 Task: Check the sale-to-list ratio of spa in the last 5 years.
Action: Mouse moved to (877, 195)
Screenshot: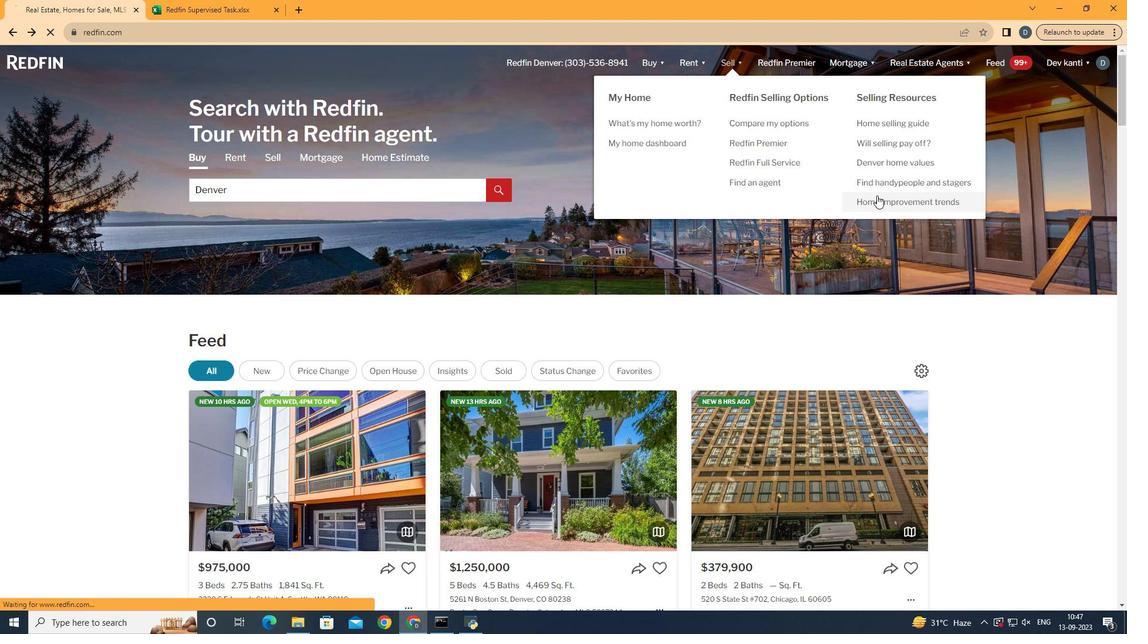 
Action: Mouse pressed left at (877, 195)
Screenshot: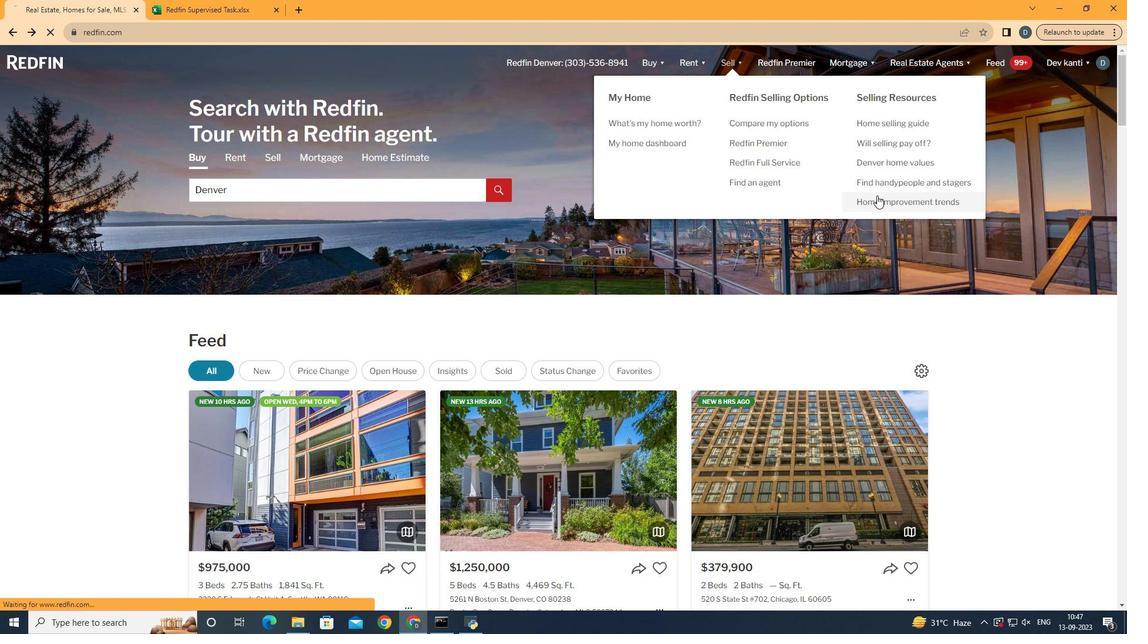 
Action: Mouse moved to (266, 220)
Screenshot: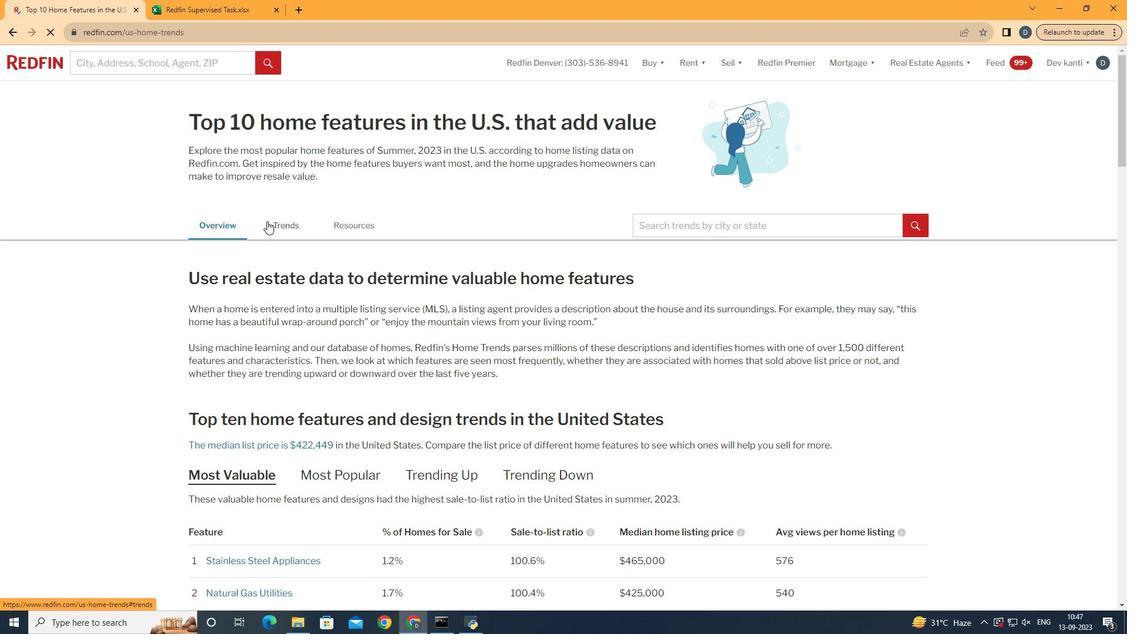 
Action: Mouse pressed left at (266, 220)
Screenshot: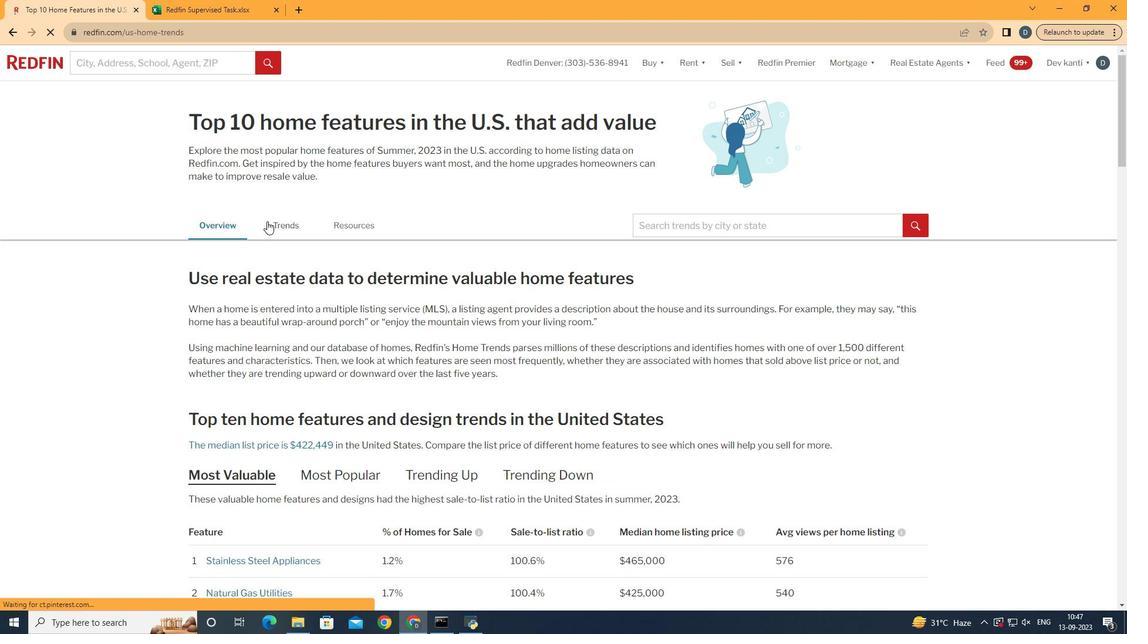 
Action: Mouse moved to (382, 357)
Screenshot: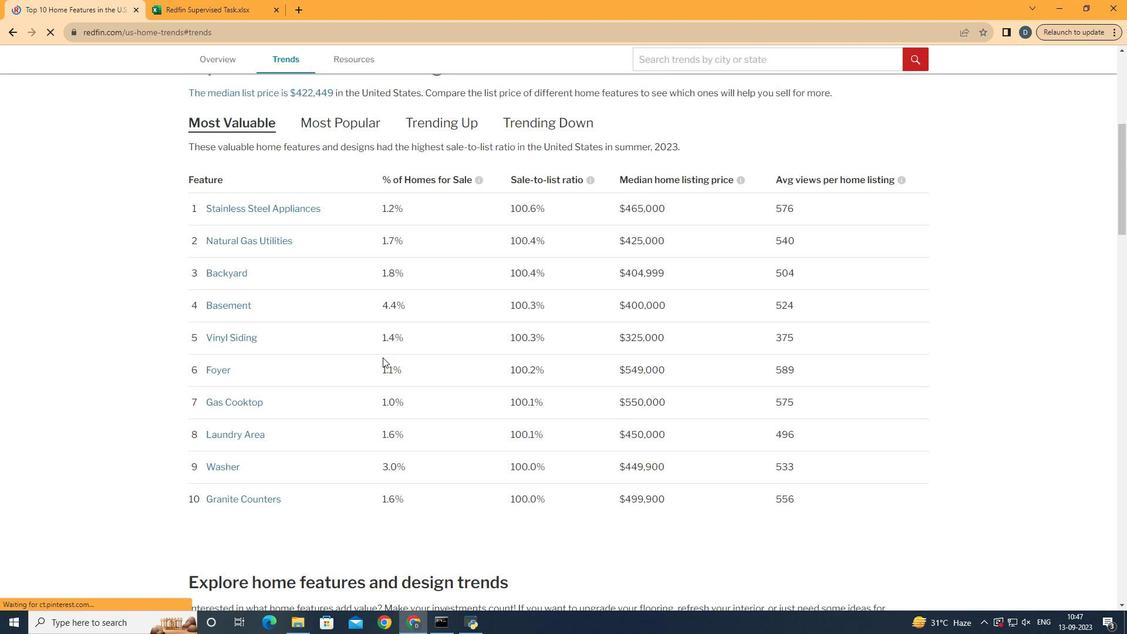 
Action: Mouse scrolled (382, 357) with delta (0, 0)
Screenshot: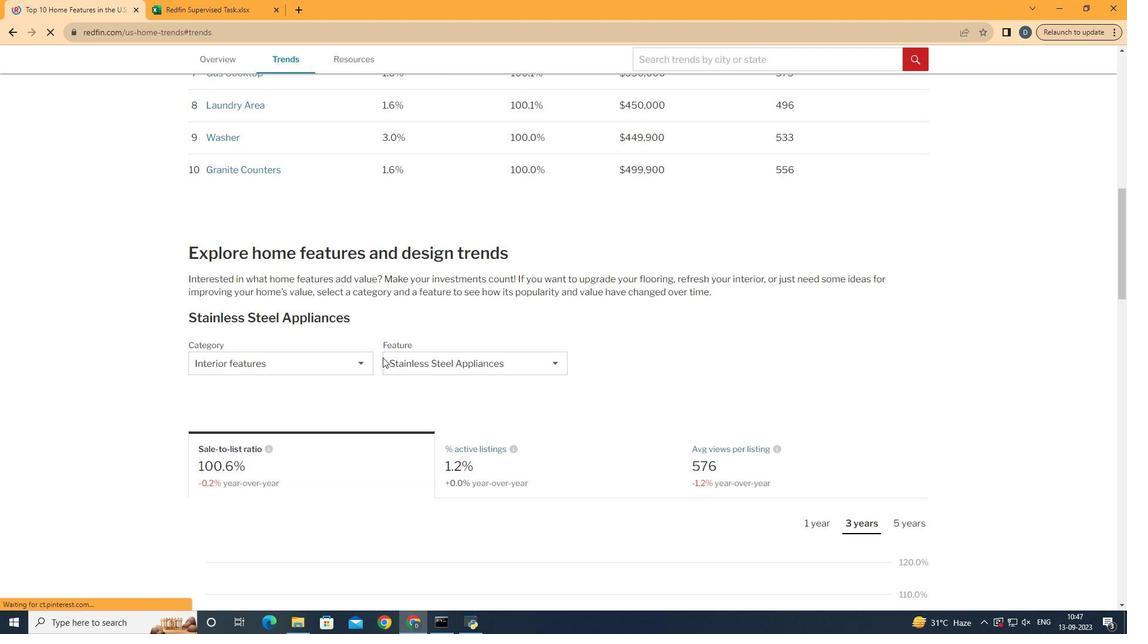 
Action: Mouse scrolled (382, 357) with delta (0, 0)
Screenshot: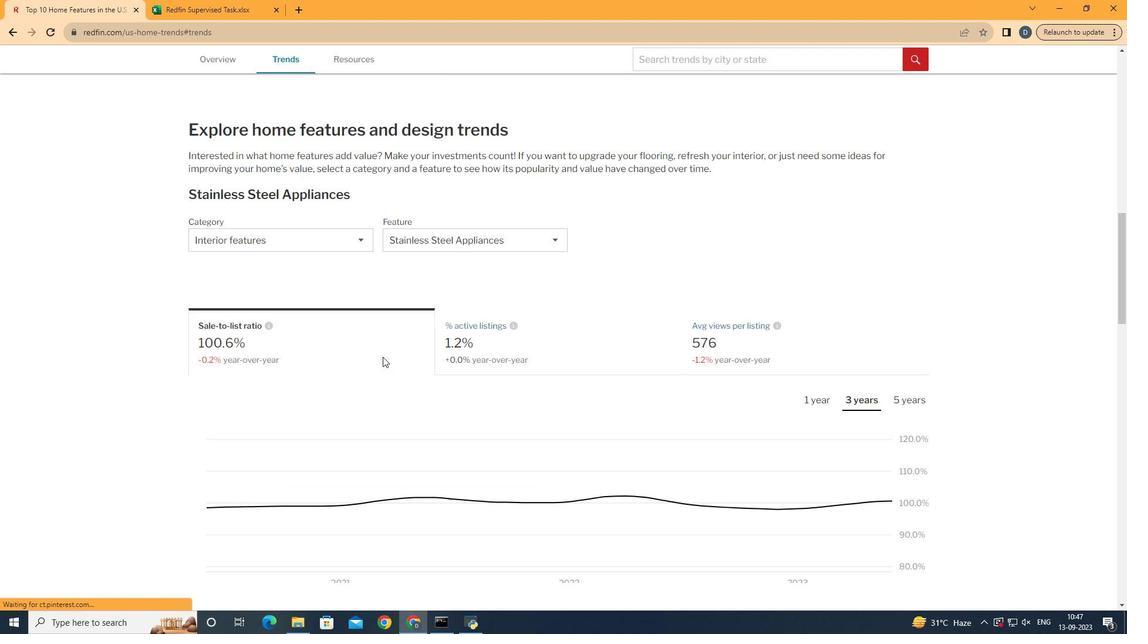 
Action: Mouse scrolled (382, 357) with delta (0, 0)
Screenshot: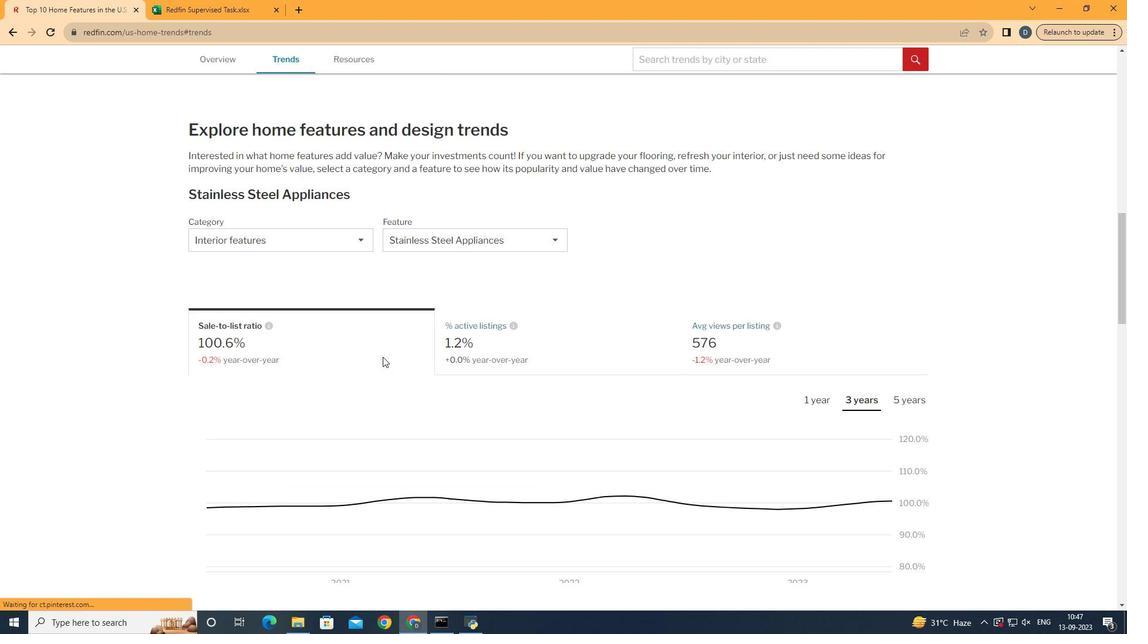 
Action: Mouse scrolled (382, 357) with delta (0, 0)
Screenshot: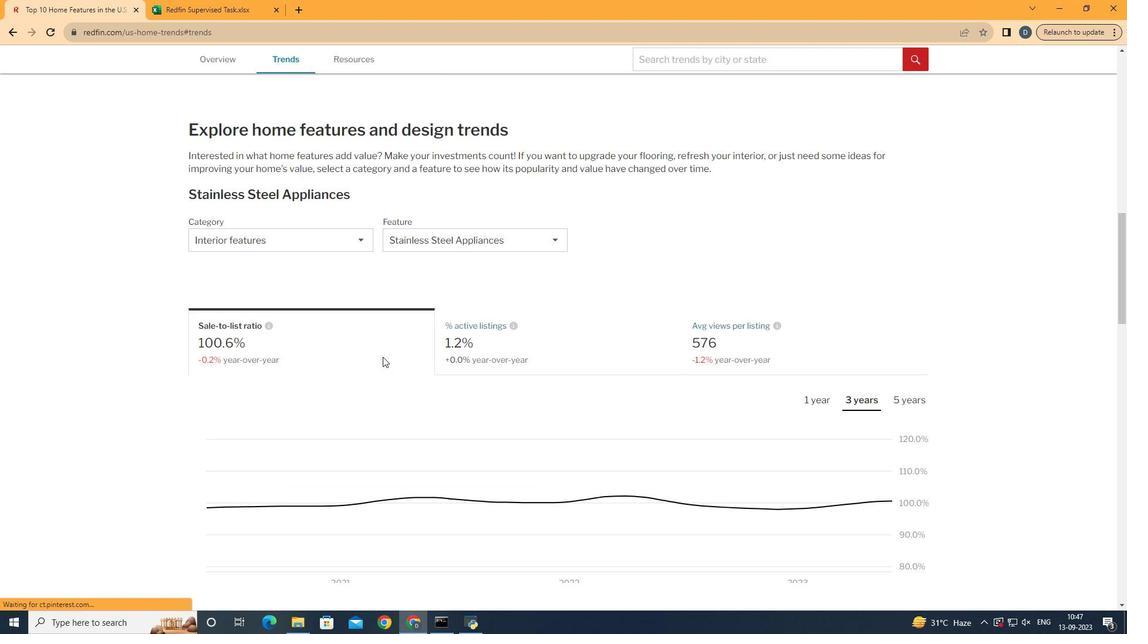 
Action: Mouse scrolled (382, 357) with delta (0, 0)
Screenshot: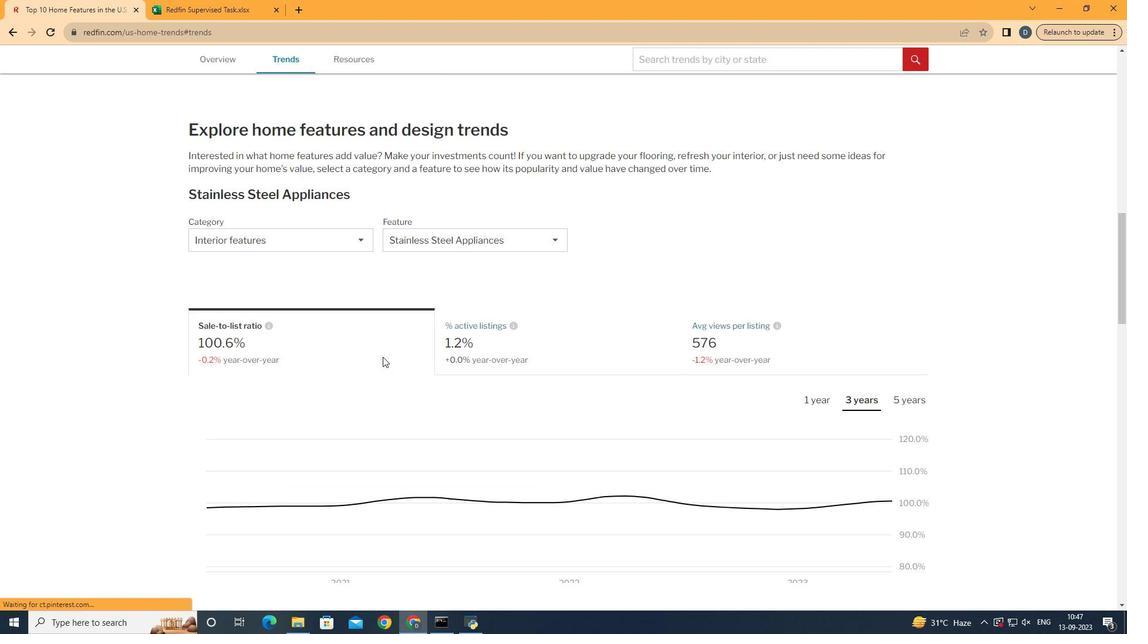 
Action: Mouse scrolled (382, 357) with delta (0, 0)
Screenshot: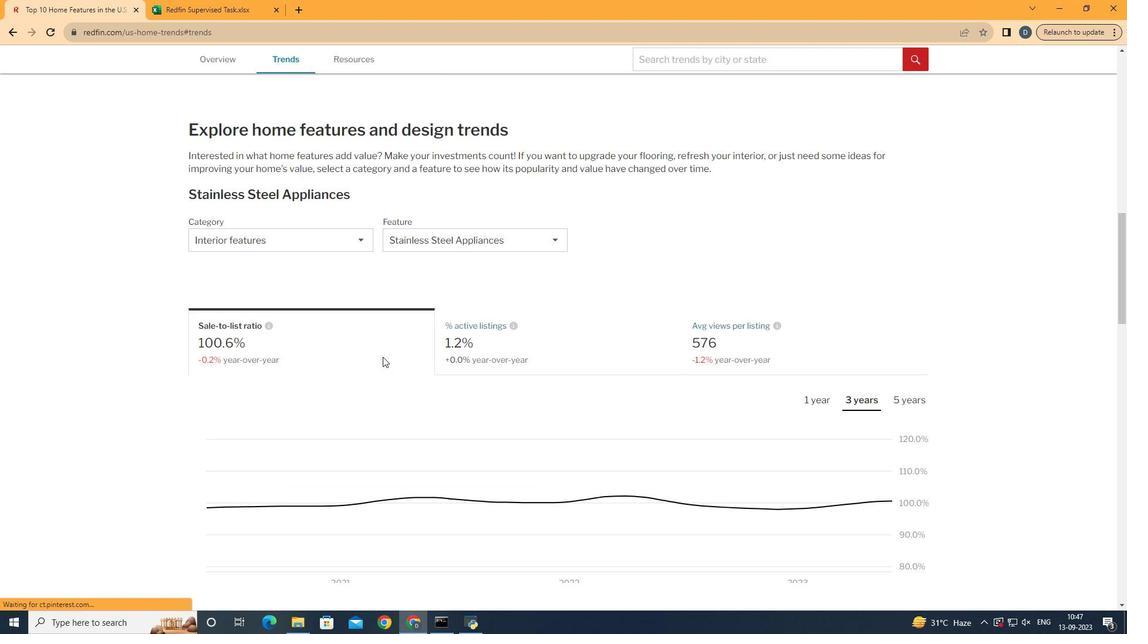 
Action: Mouse scrolled (382, 357) with delta (0, 0)
Screenshot: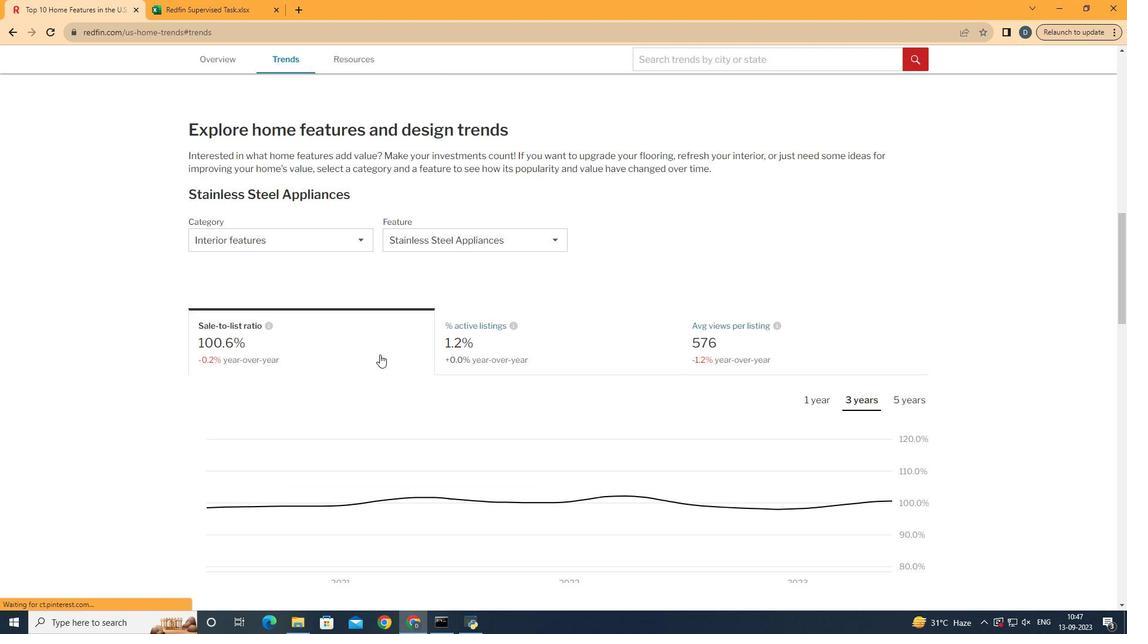 
Action: Mouse scrolled (382, 357) with delta (0, 0)
Screenshot: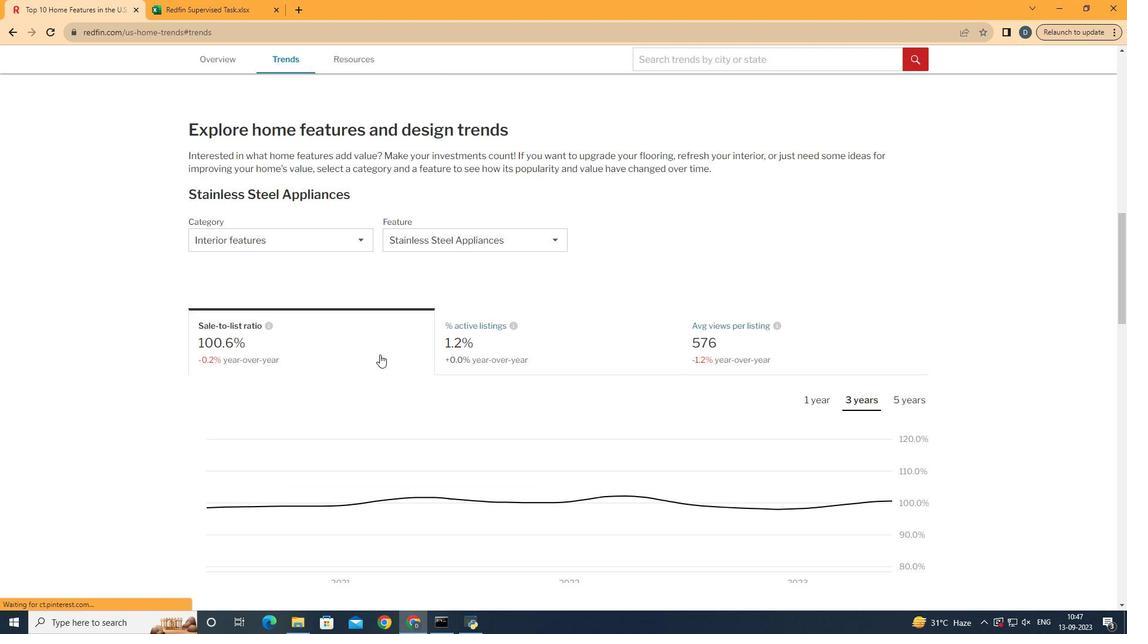 
Action: Mouse moved to (302, 232)
Screenshot: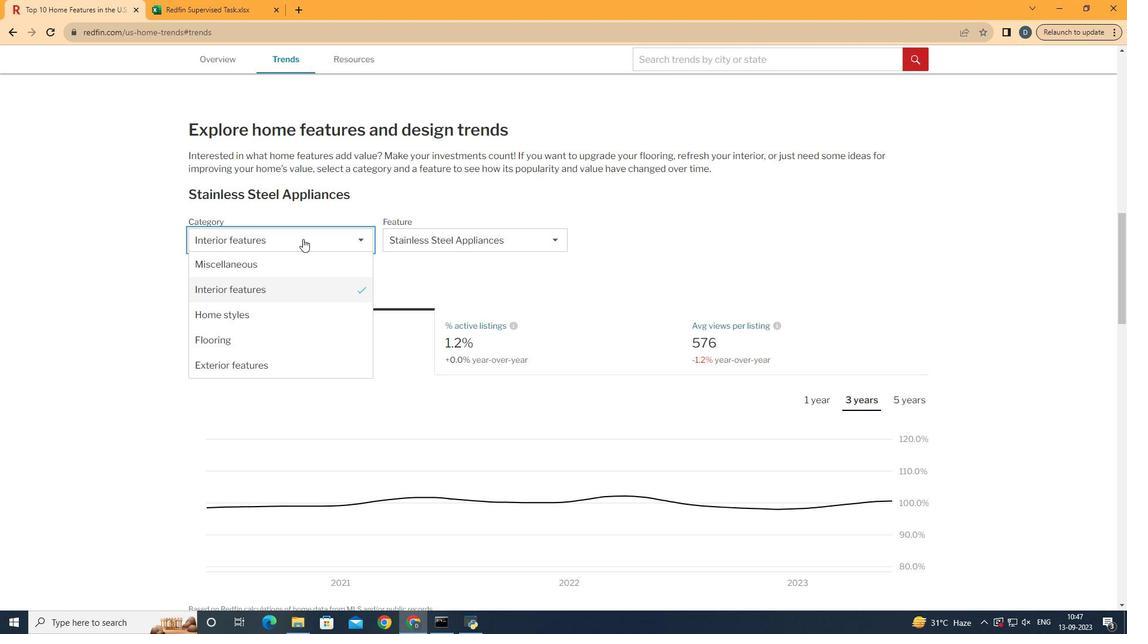 
Action: Mouse pressed left at (302, 232)
Screenshot: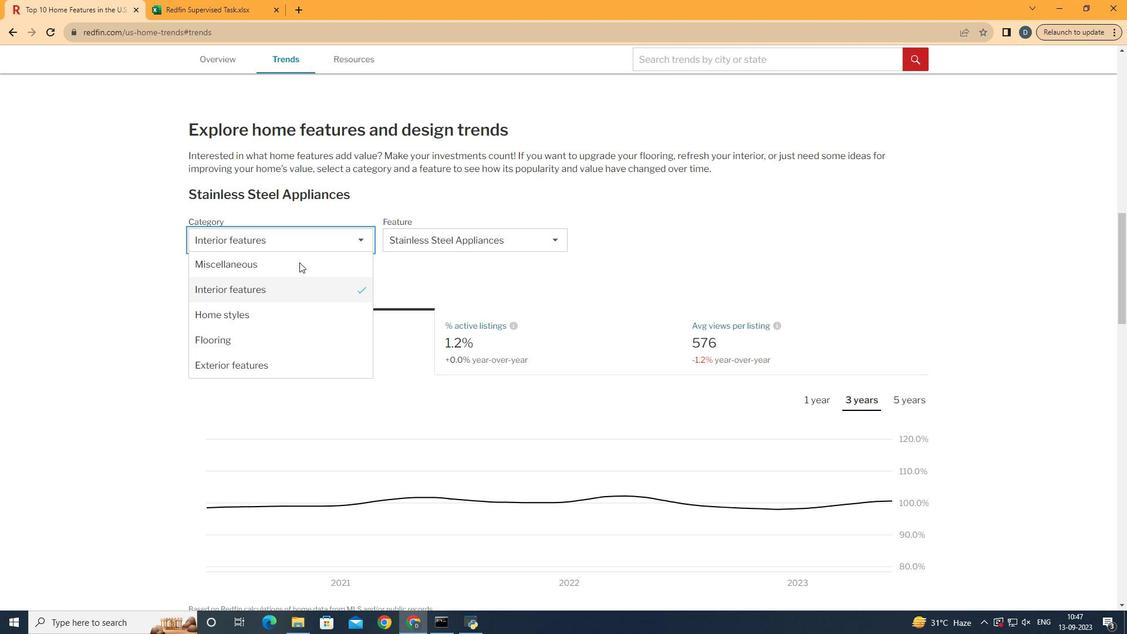 
Action: Mouse moved to (300, 285)
Screenshot: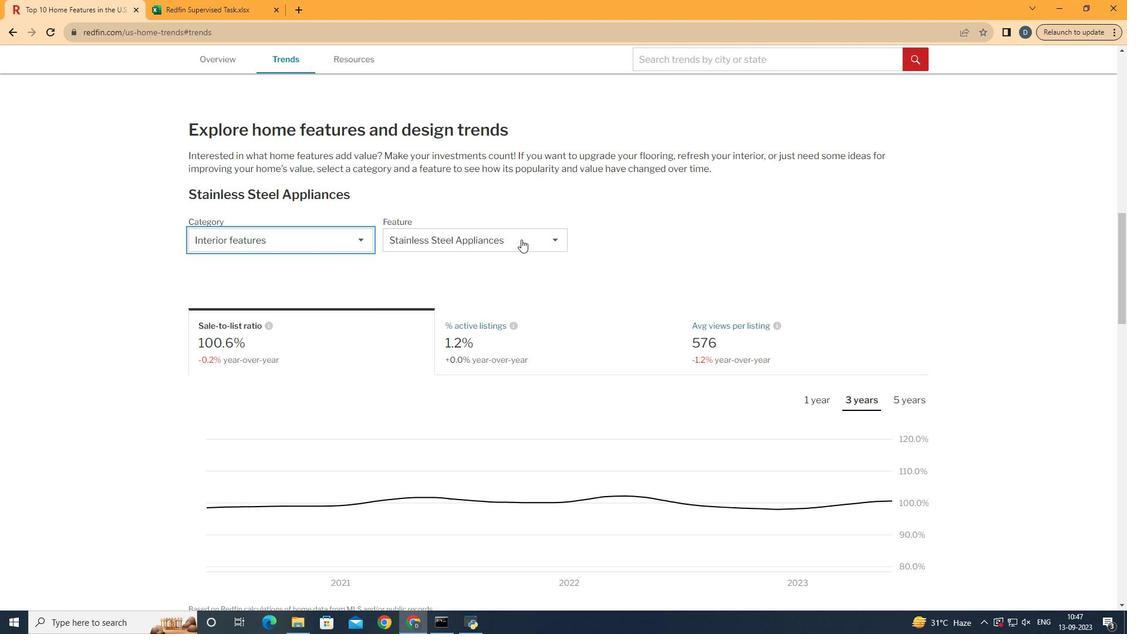 
Action: Mouse pressed left at (300, 285)
Screenshot: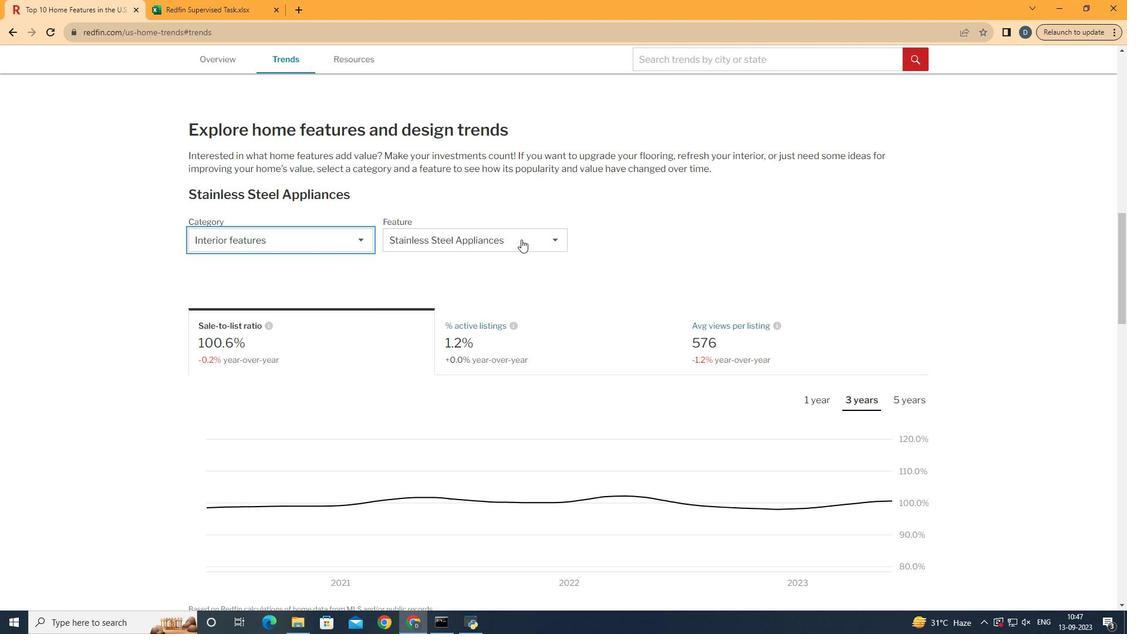 
Action: Mouse moved to (550, 229)
Screenshot: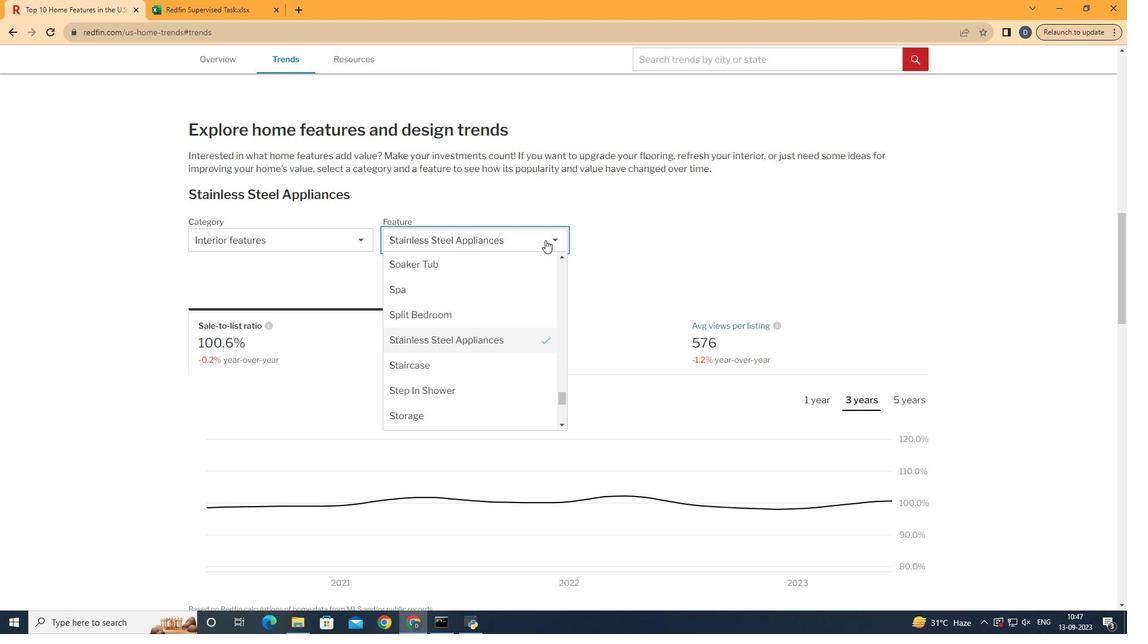 
Action: Mouse pressed left at (550, 229)
Screenshot: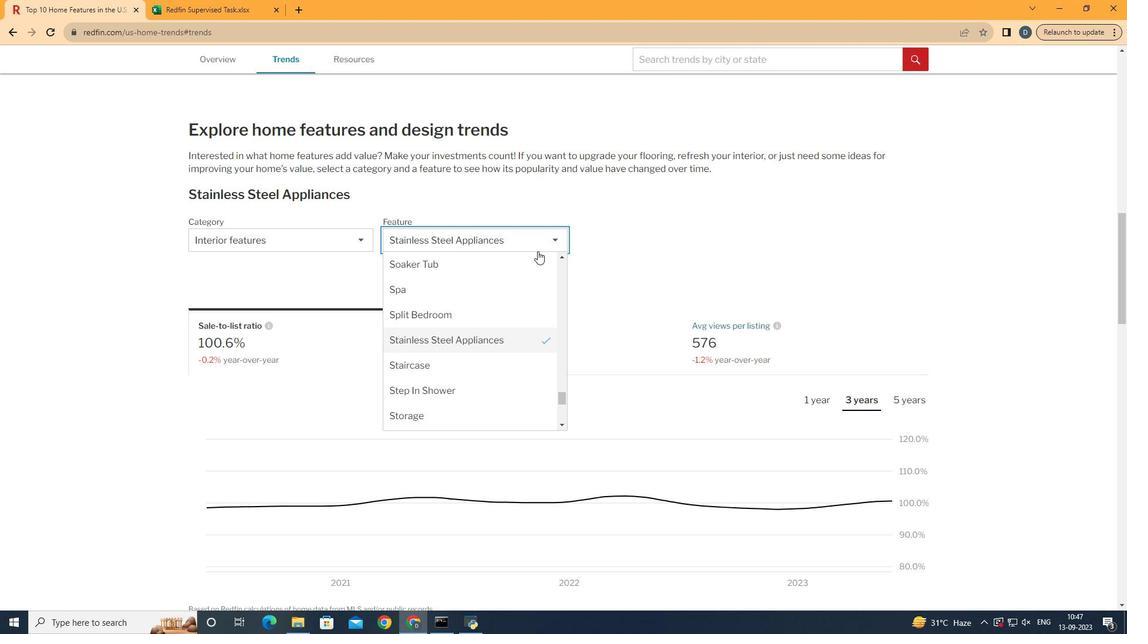 
Action: Mouse moved to (510, 294)
Screenshot: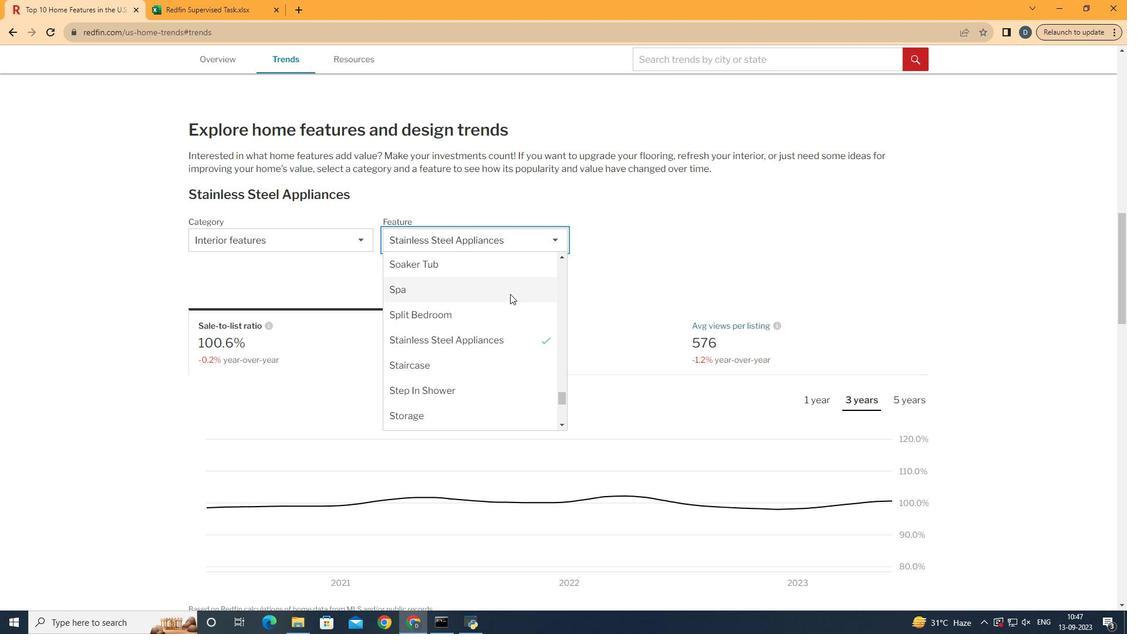 
Action: Mouse pressed left at (510, 294)
Screenshot: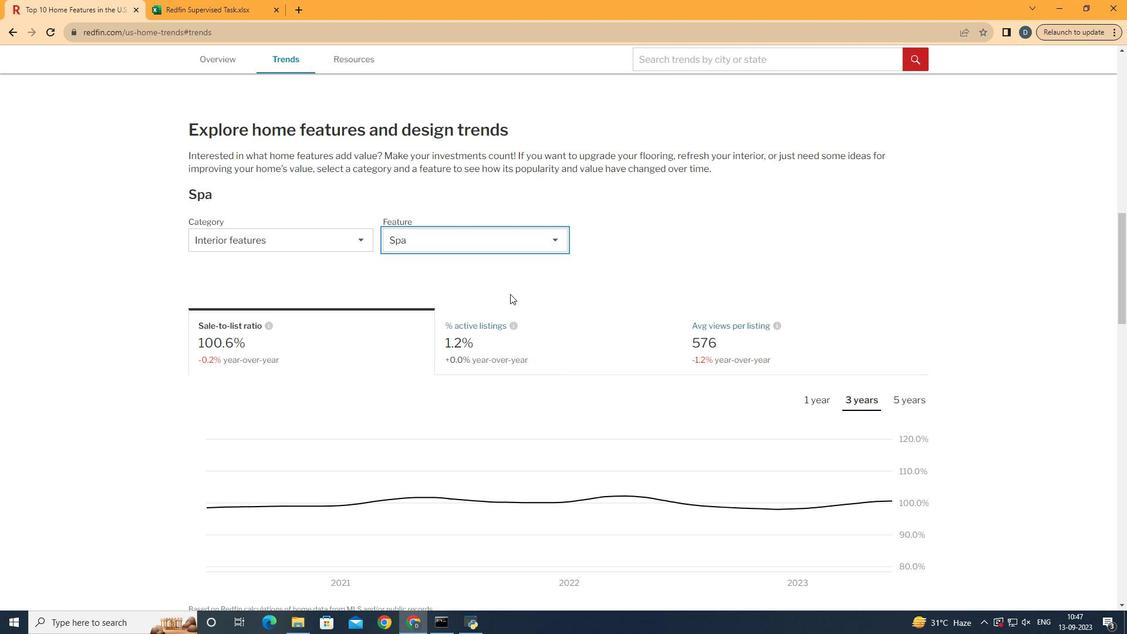 
Action: Mouse moved to (366, 337)
Screenshot: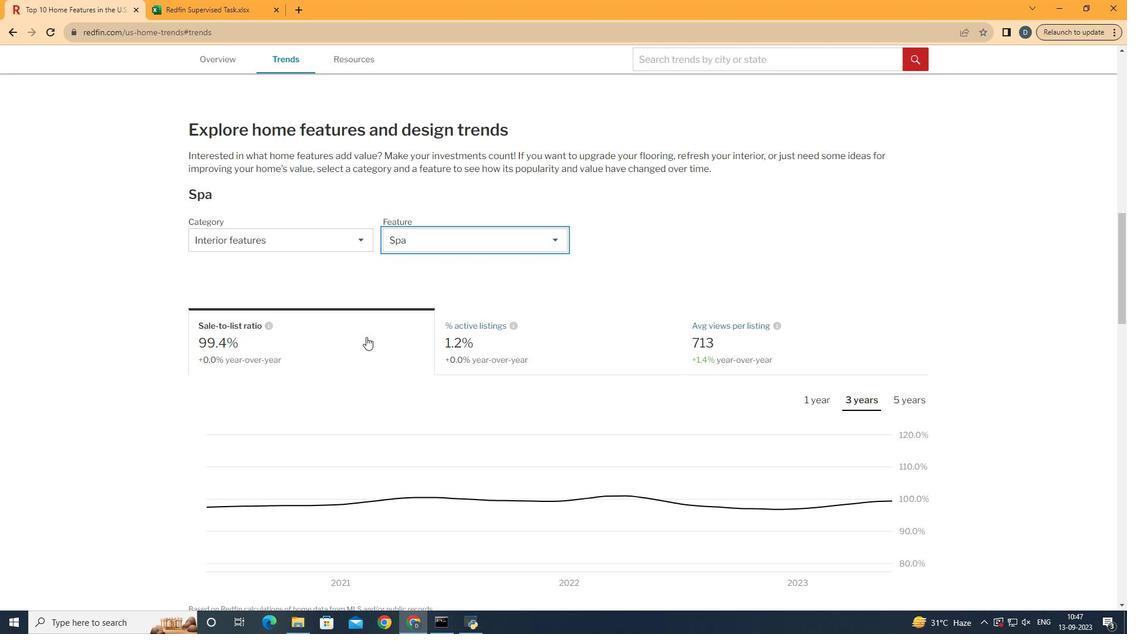 
Action: Mouse pressed left at (366, 337)
Screenshot: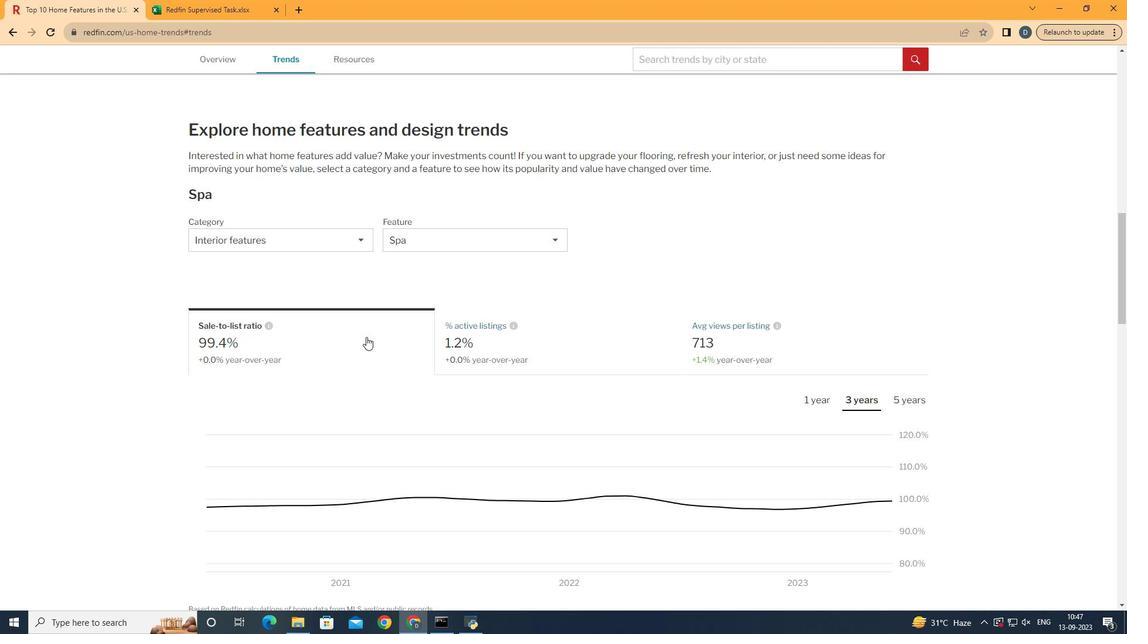 
Action: Mouse scrolled (366, 336) with delta (0, 0)
Screenshot: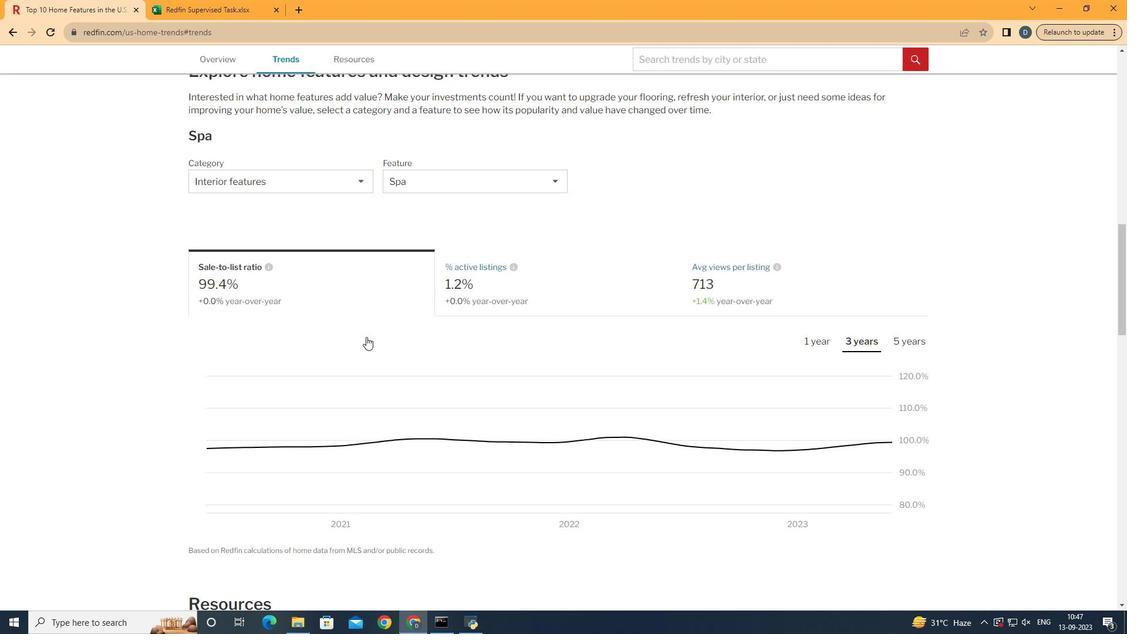 
Action: Mouse moved to (920, 337)
Screenshot: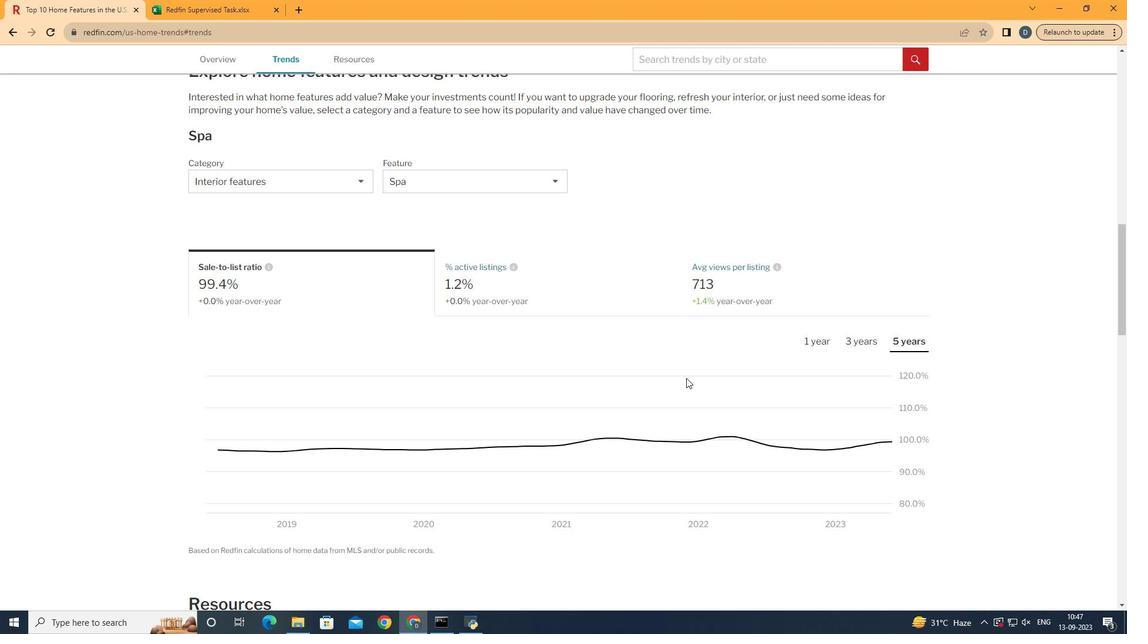 
Action: Mouse pressed left at (920, 337)
Screenshot: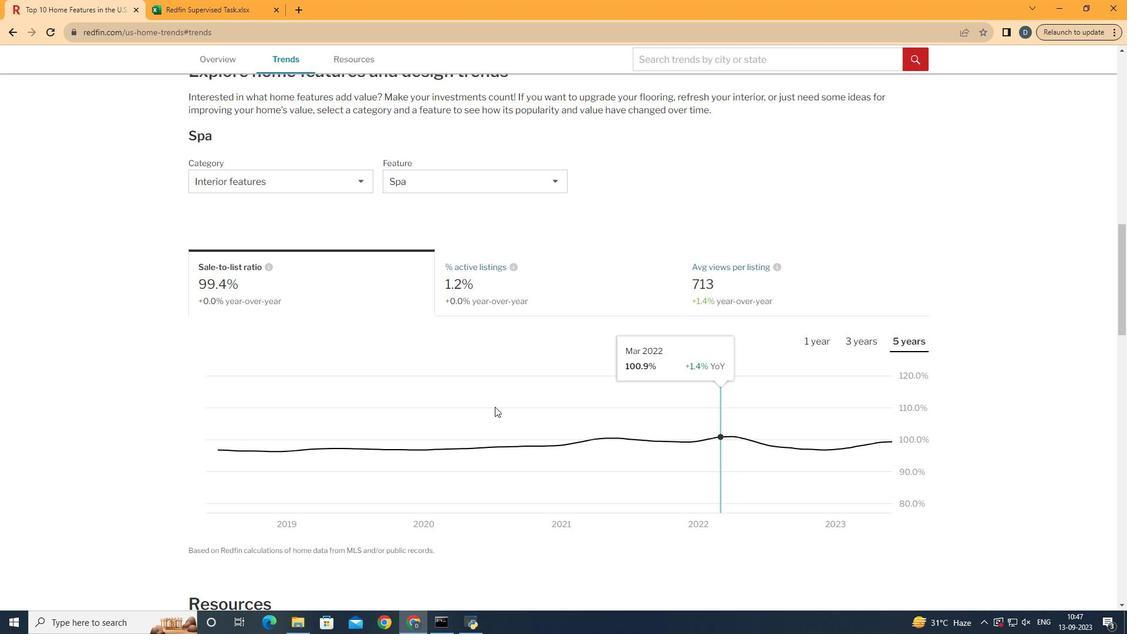 
Action: Mouse moved to (907, 449)
Screenshot: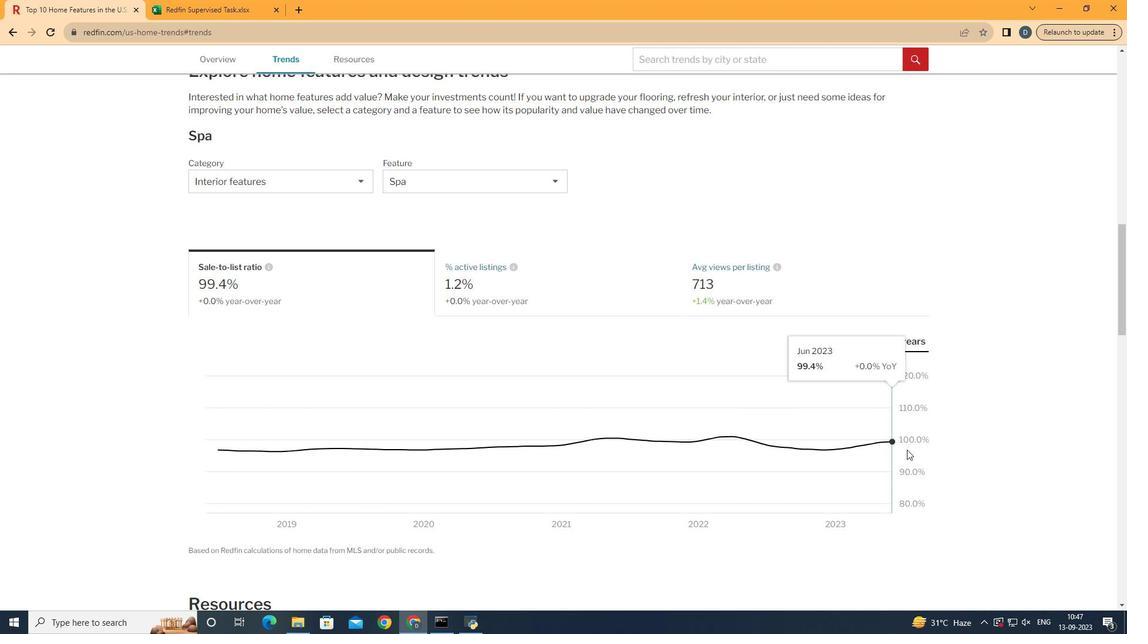
